 Task: In the board "Upcoming", add the description "When we release our attachment to upcoming items, we create space for personal growth and self-discovery".
Action: Mouse moved to (869, 152)
Screenshot: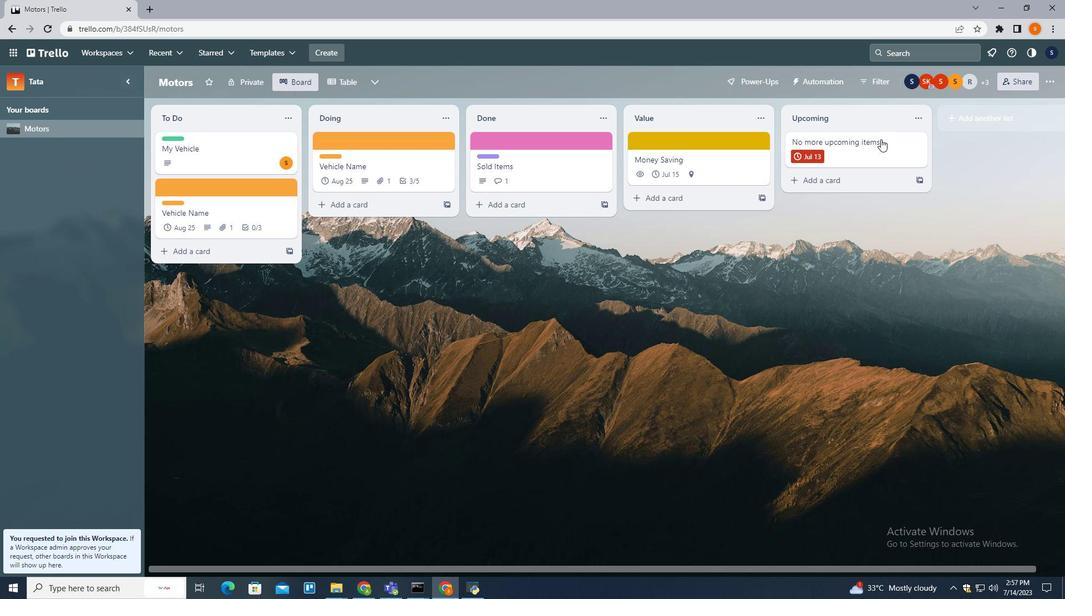 
Action: Mouse pressed left at (869, 152)
Screenshot: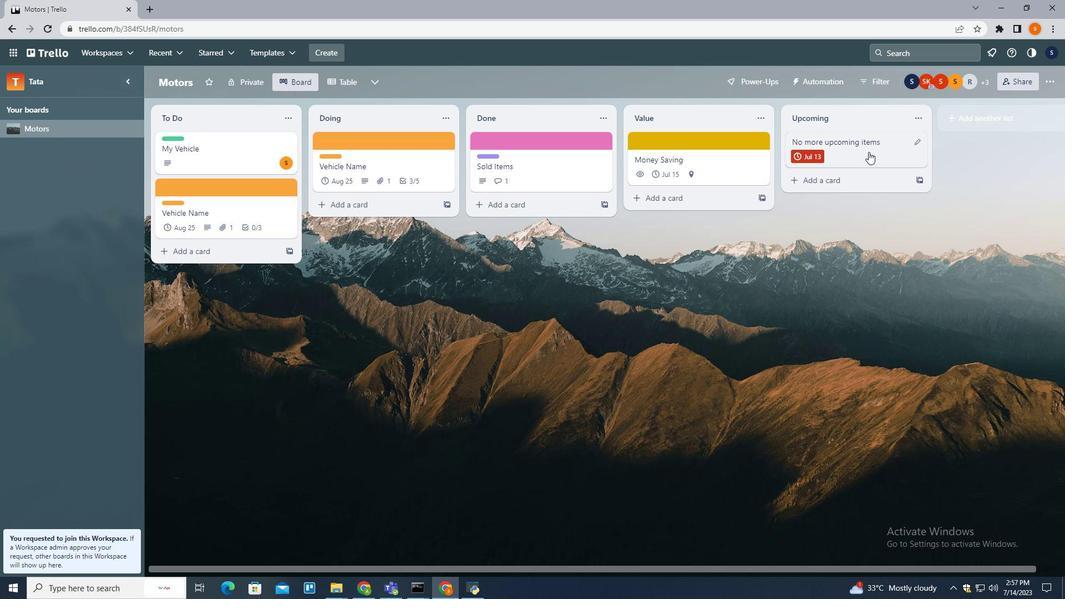 
Action: Mouse moved to (435, 207)
Screenshot: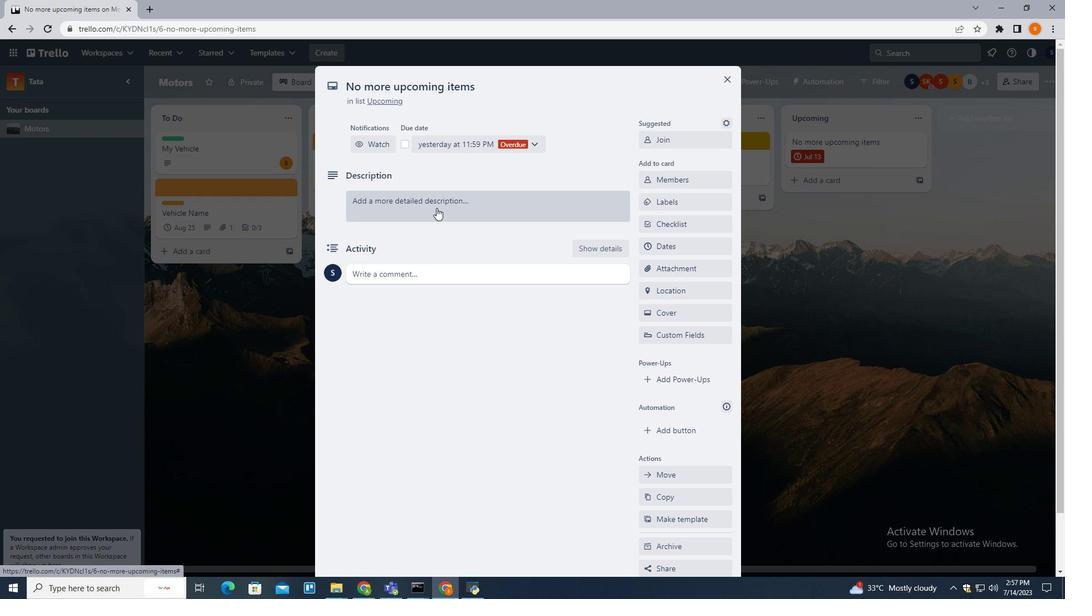 
Action: Mouse pressed left at (435, 207)
Screenshot: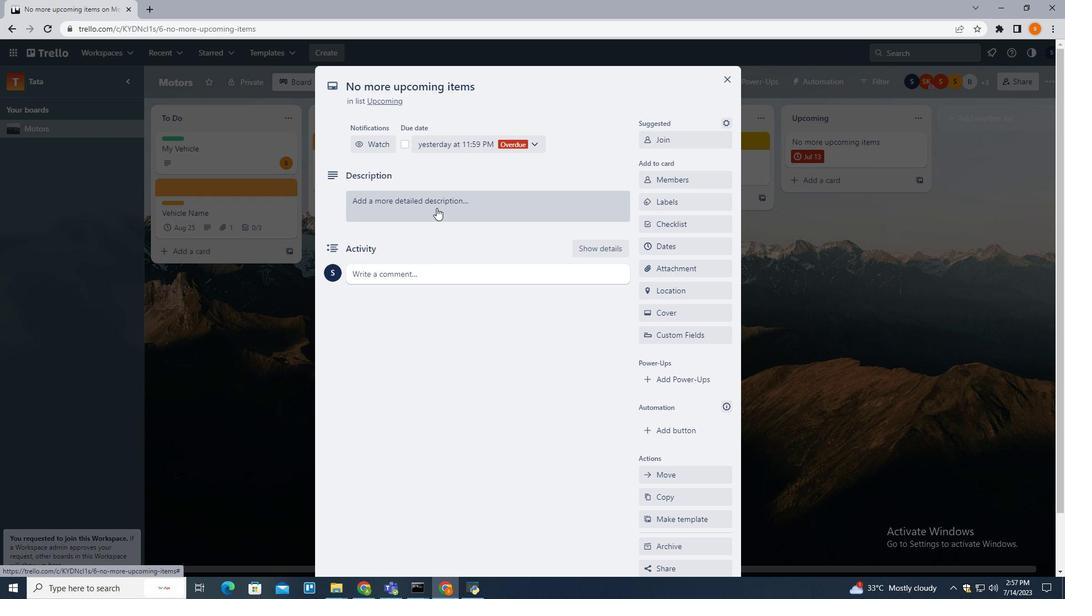 
Action: Key pressed <Key.shift><Key.shift><Key.shift><Key.shift><Key.shift><Key.shift><Key.shift>When<Key.space>we<Key.space>release<Key.space>our<Key.space>attachment<Key.space>to<Key.space>upcoming<Key.space>items,<Key.space>we<Key.space>create<Key.space>space<Key.space>for<Key.space>personal<Key.space>growth<Key.space>and<Key.space>self-dix<Key.backspace>scovery
Screenshot: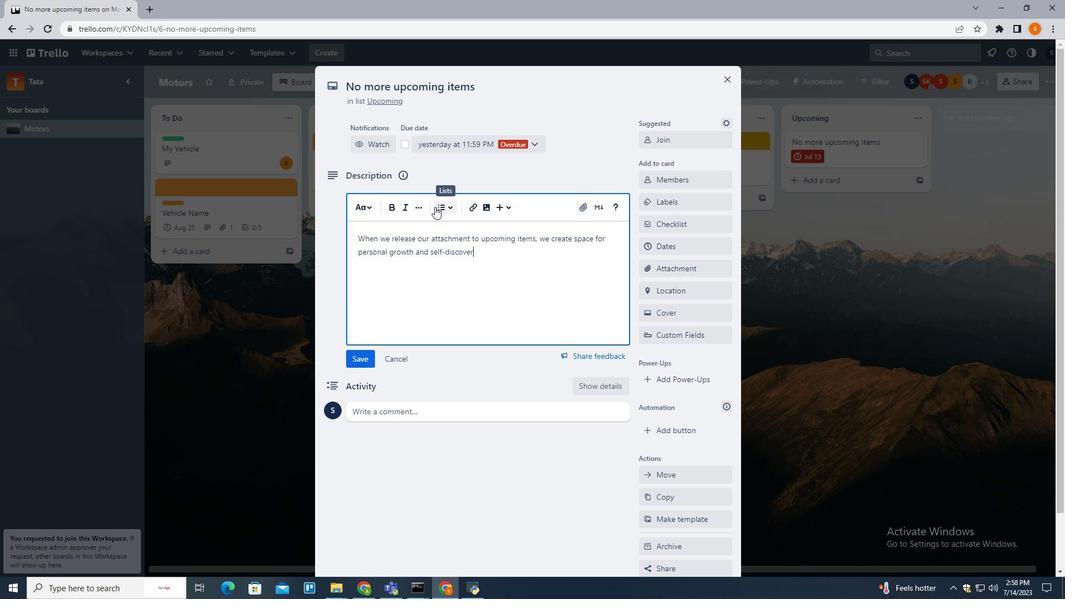 
Action: Mouse moved to (409, 341)
Screenshot: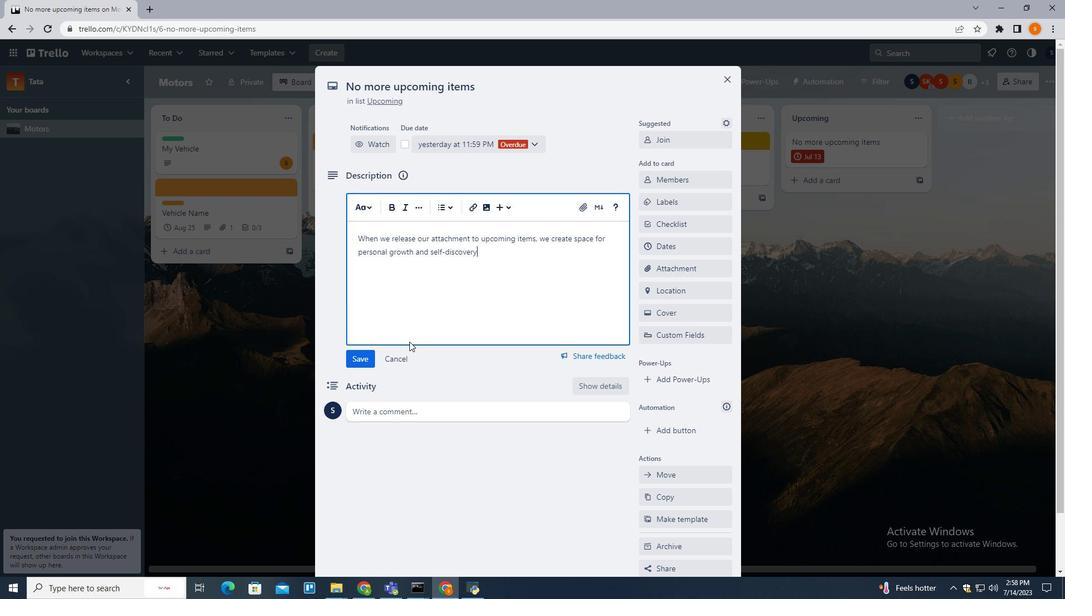 
